Task: Check "Bad" ticket statistics.
Action: Mouse moved to (736, 216)
Screenshot: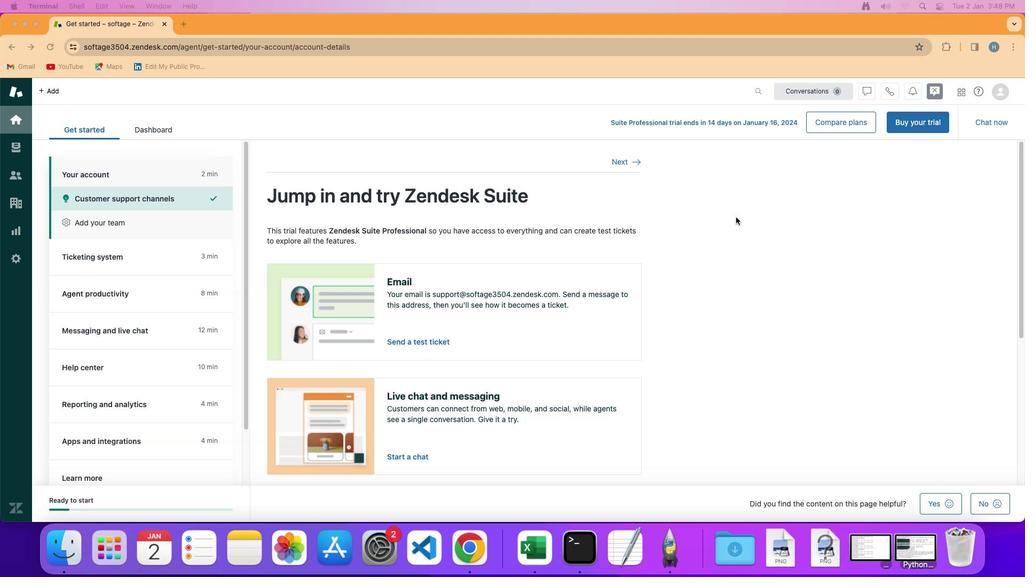 
Action: Mouse pressed left at (736, 216)
Screenshot: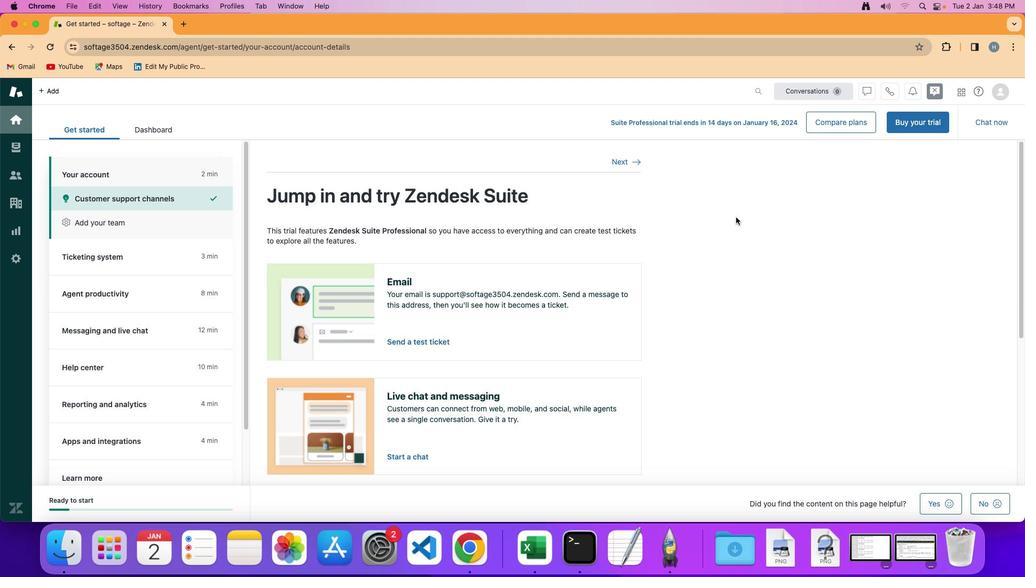 
Action: Mouse moved to (164, 128)
Screenshot: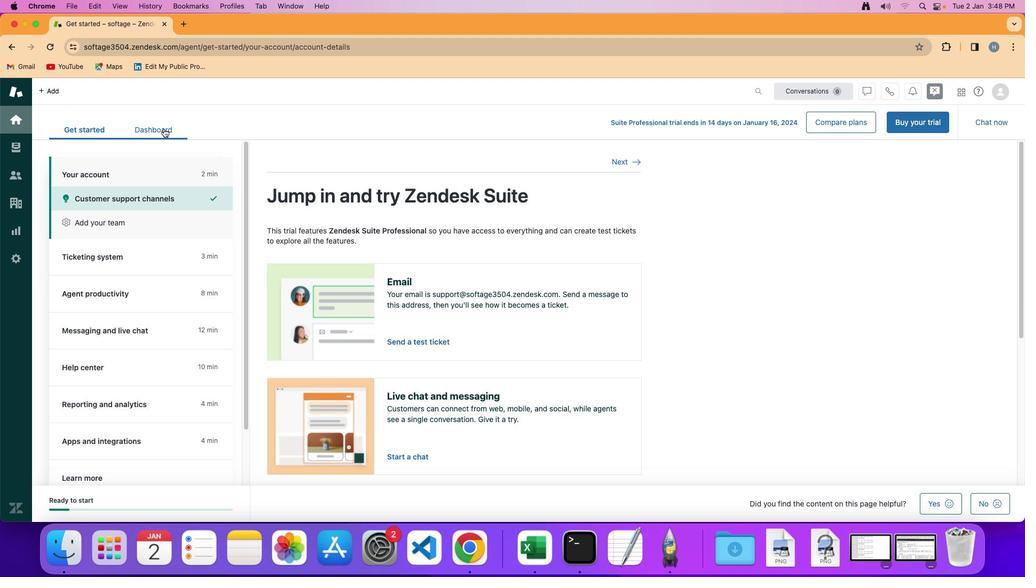 
Action: Mouse pressed left at (164, 128)
Screenshot: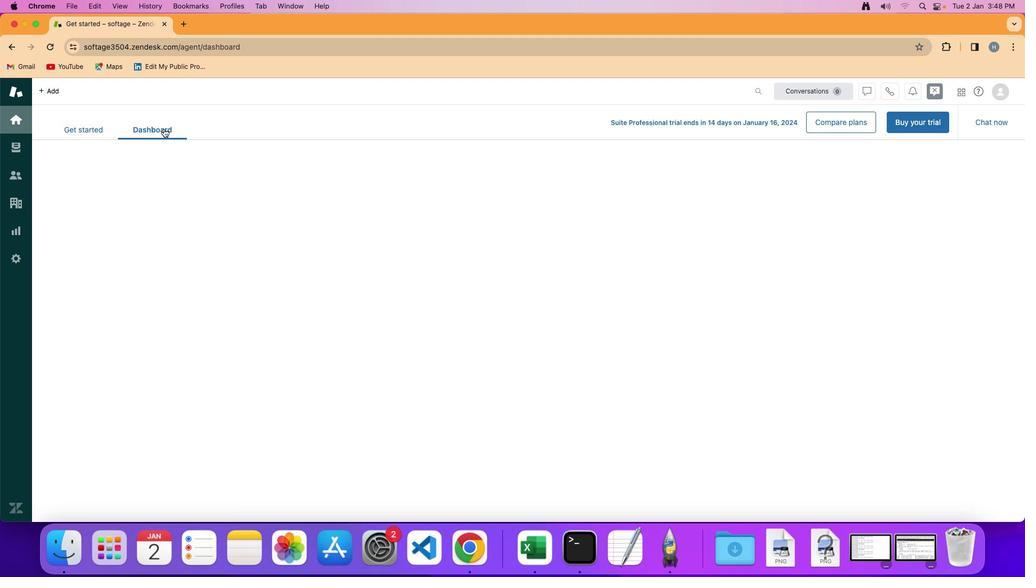 
Action: Mouse moved to (389, 172)
Screenshot: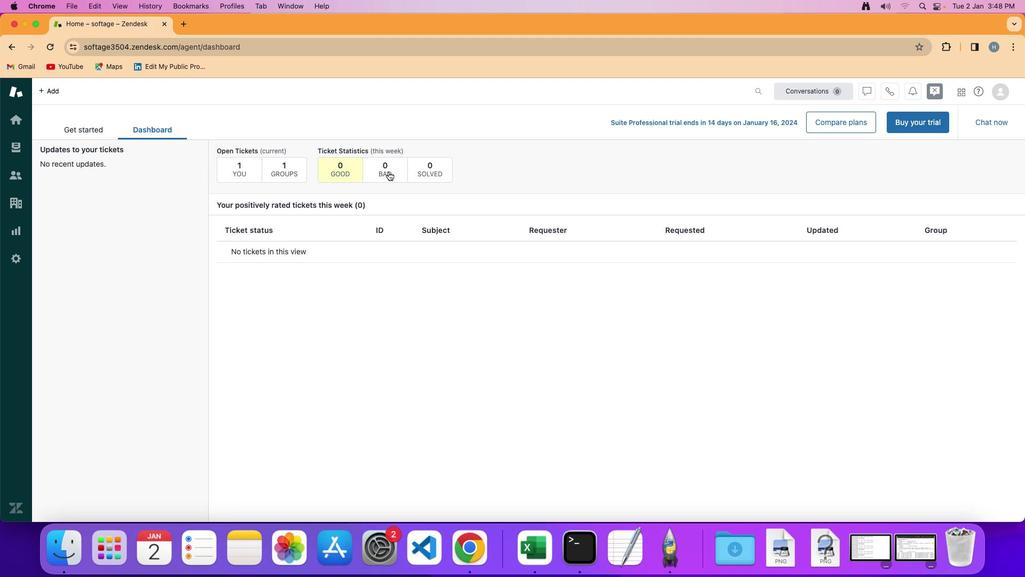 
Action: Mouse pressed left at (389, 172)
Screenshot: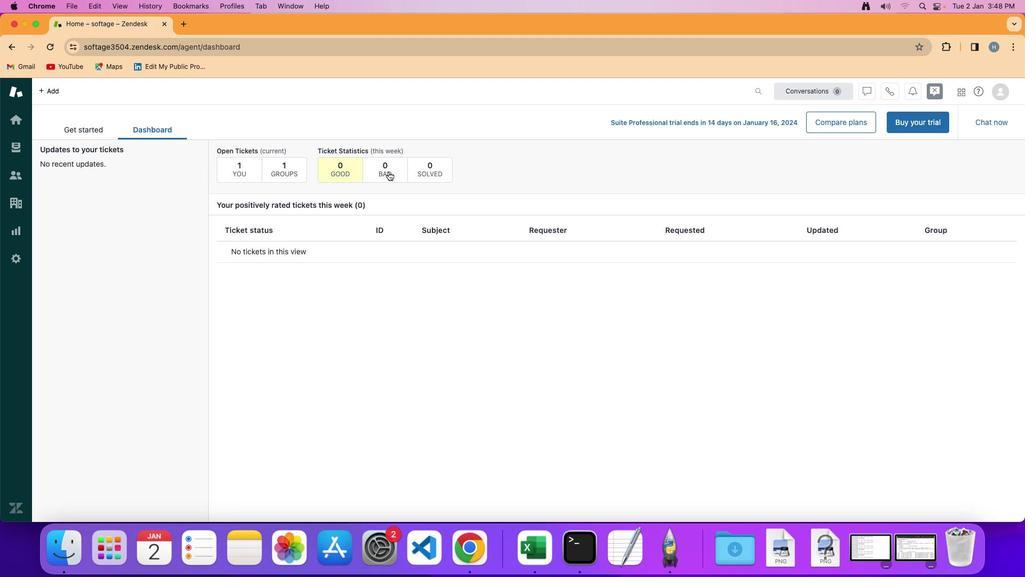
Action: Mouse moved to (566, 329)
Screenshot: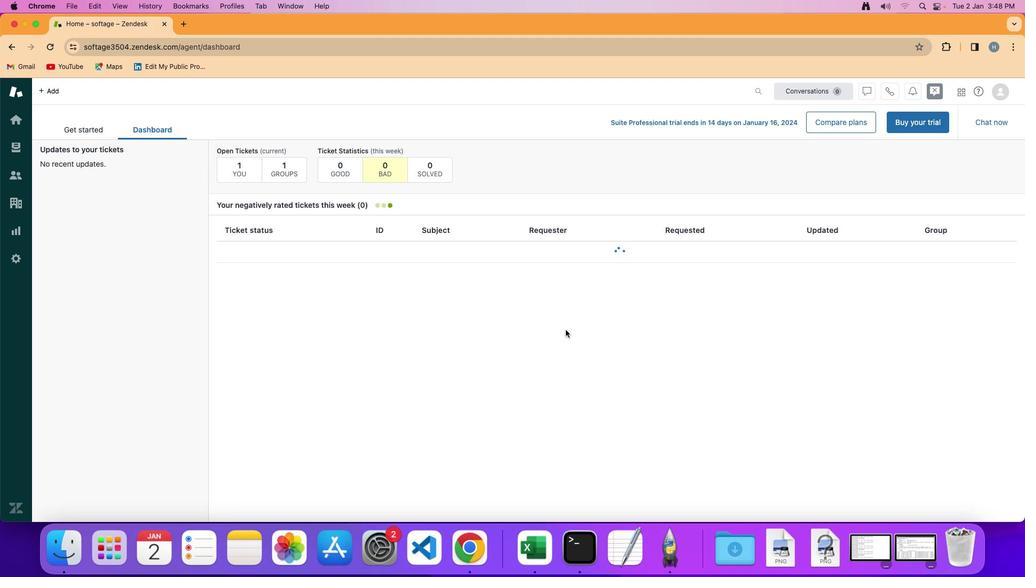 
